 Task: Add Sprouts Lemon Garlic & Herb Riced Cauliflower to the cart.
Action: Mouse moved to (15, 114)
Screenshot: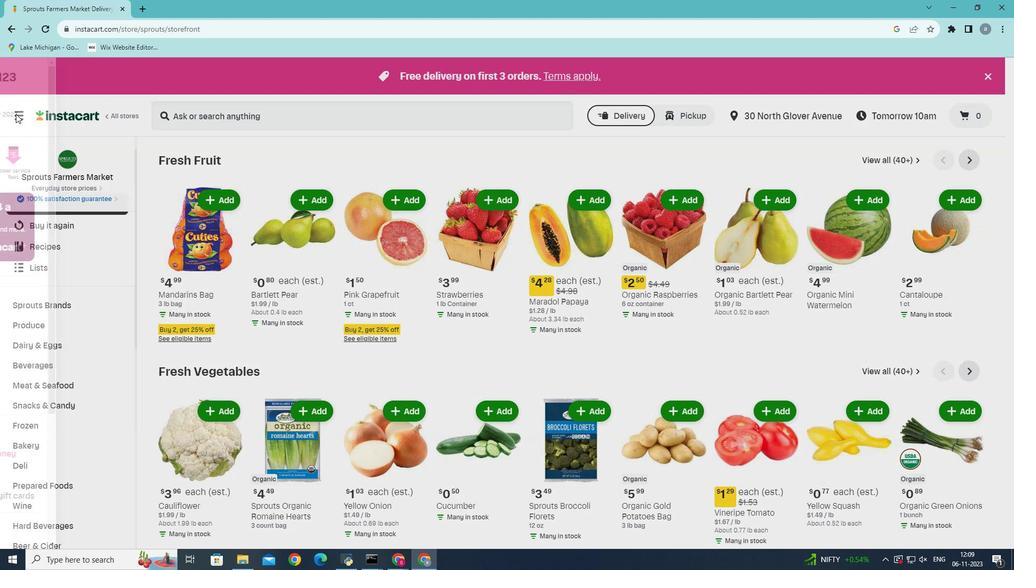 
Action: Mouse pressed left at (15, 114)
Screenshot: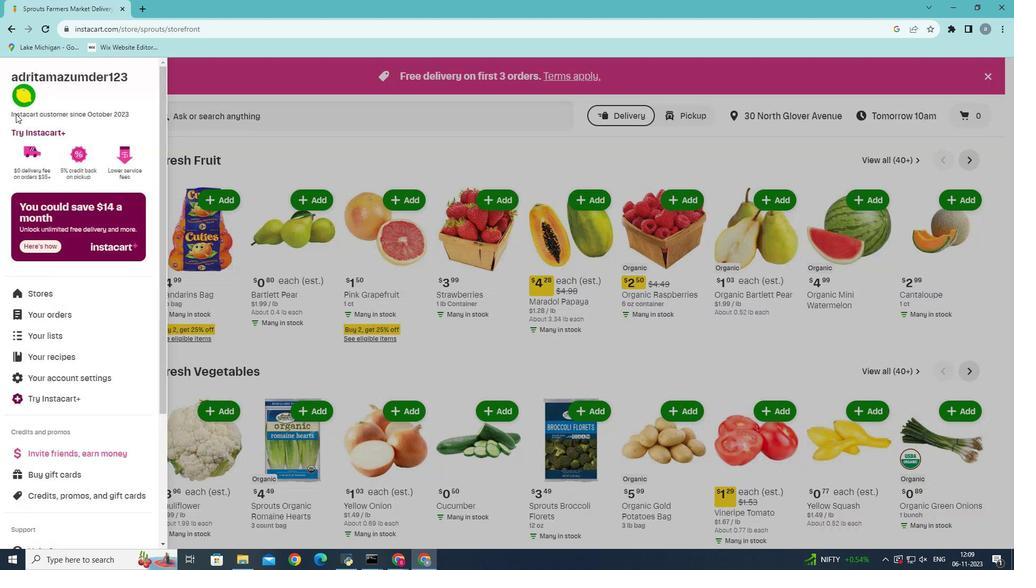 
Action: Mouse moved to (50, 293)
Screenshot: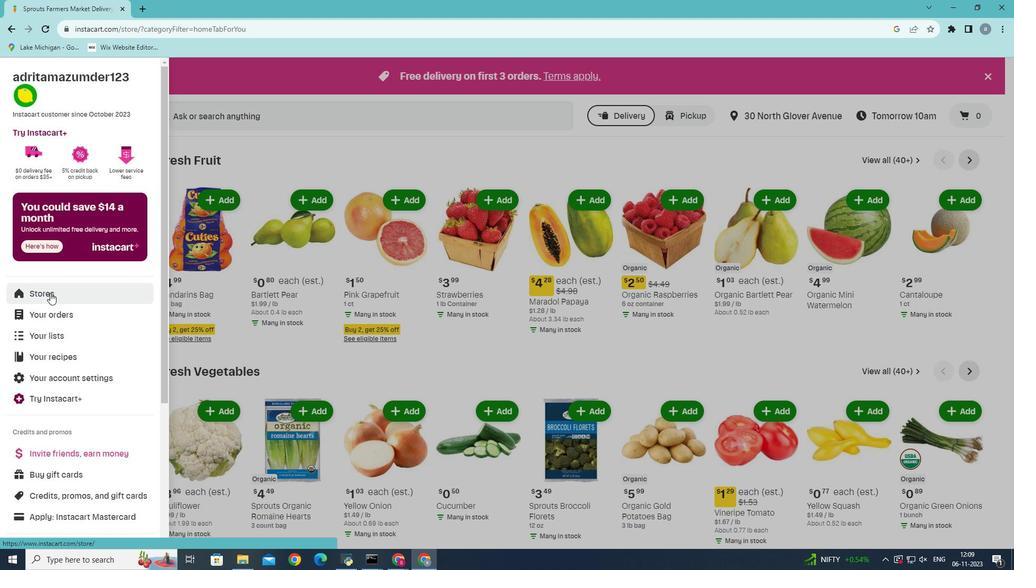 
Action: Mouse pressed left at (50, 293)
Screenshot: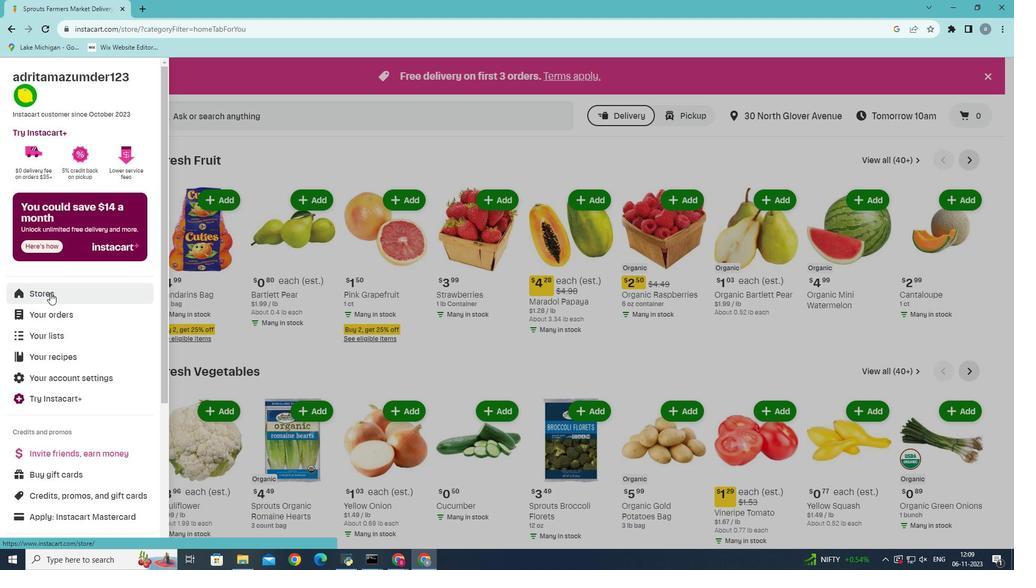 
Action: Mouse moved to (245, 115)
Screenshot: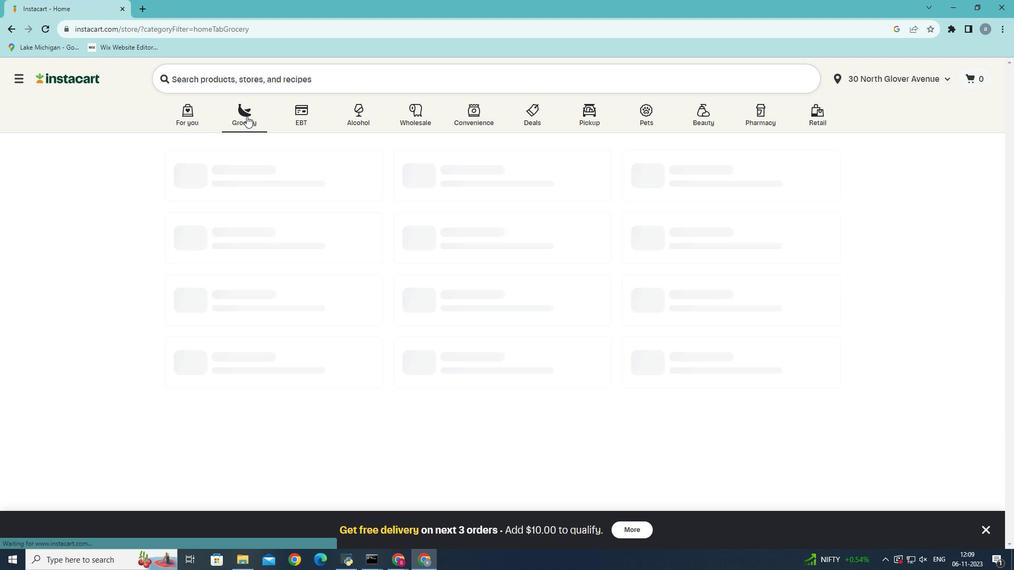 
Action: Mouse pressed left at (245, 115)
Screenshot: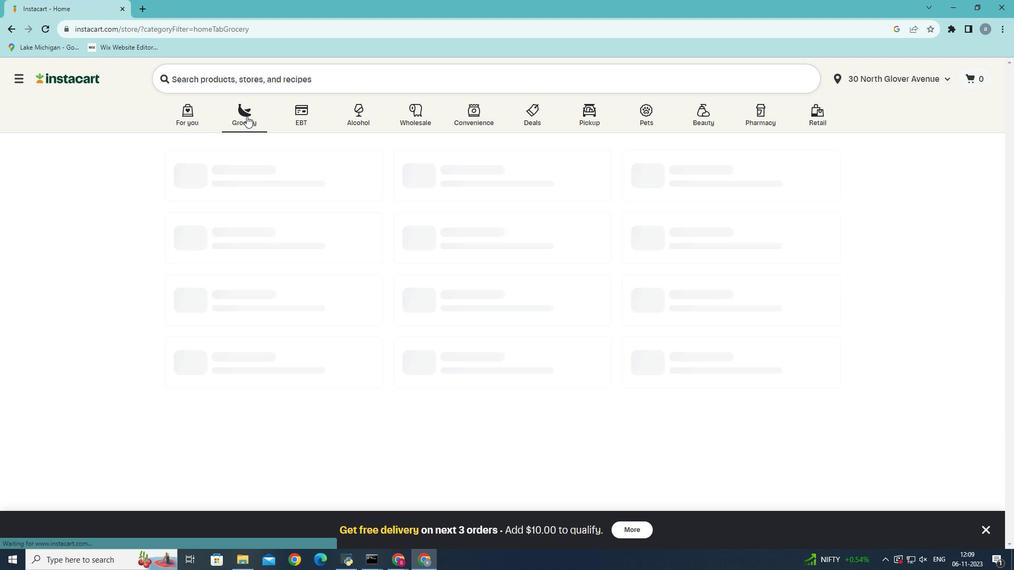 
Action: Mouse moved to (242, 306)
Screenshot: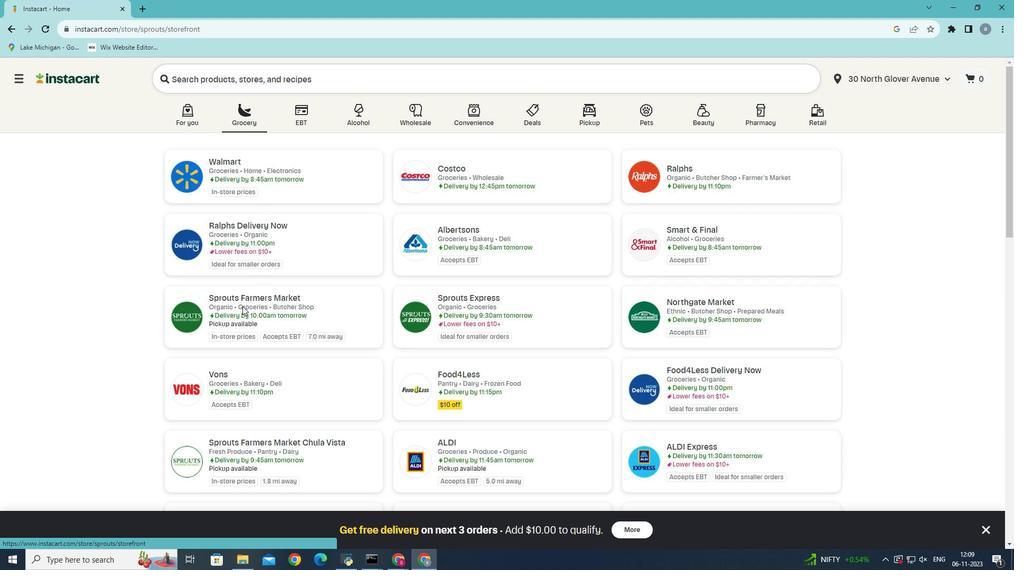 
Action: Mouse pressed left at (242, 306)
Screenshot: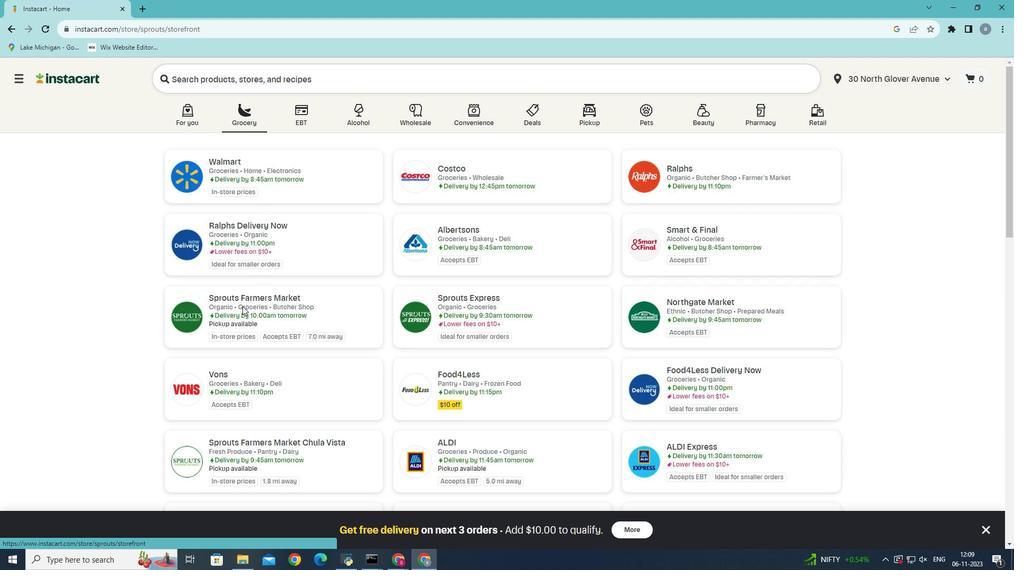 
Action: Mouse moved to (58, 470)
Screenshot: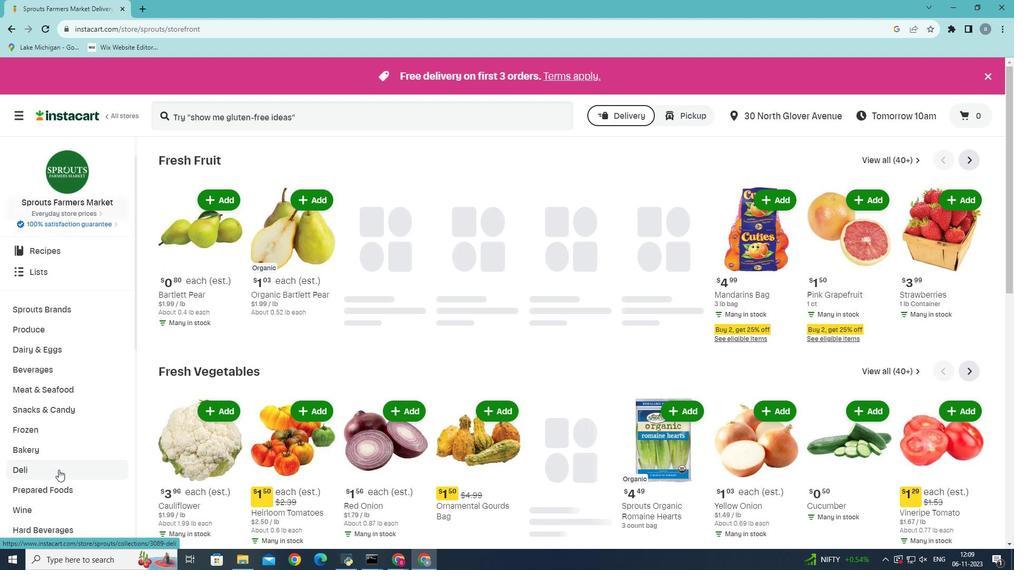 
Action: Mouse scrolled (58, 469) with delta (0, 0)
Screenshot: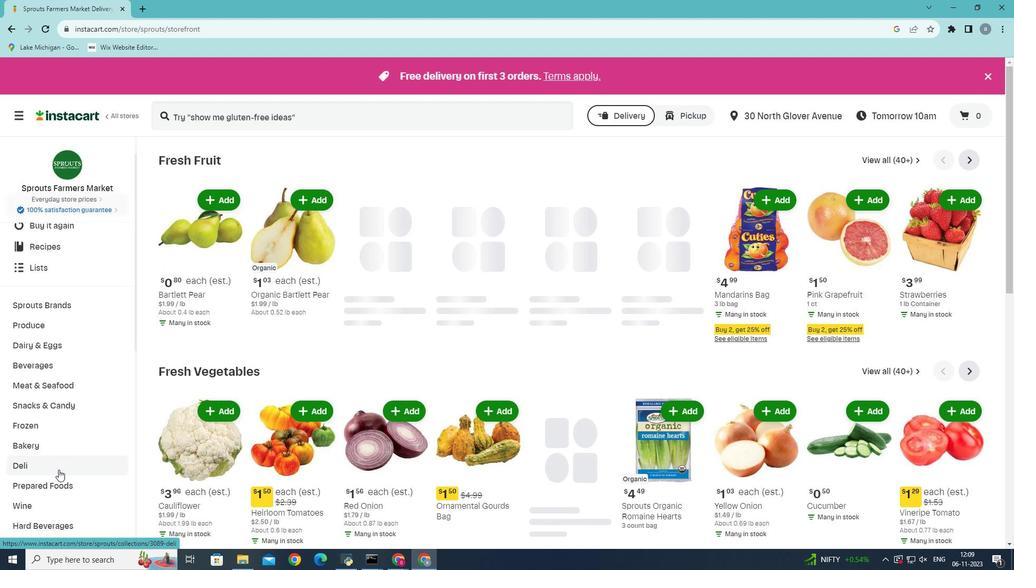 
Action: Mouse moved to (51, 484)
Screenshot: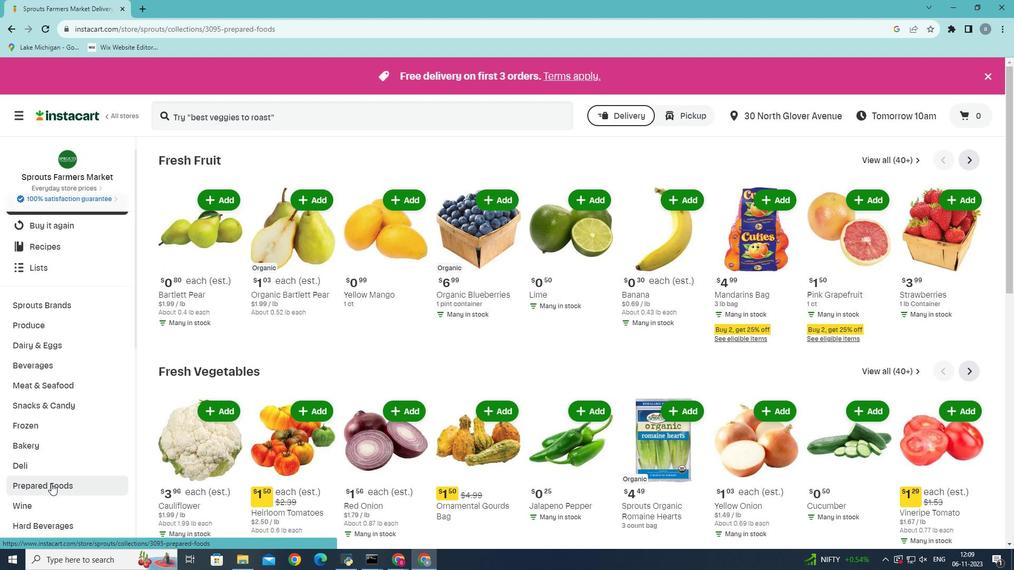 
Action: Mouse pressed left at (51, 484)
Screenshot: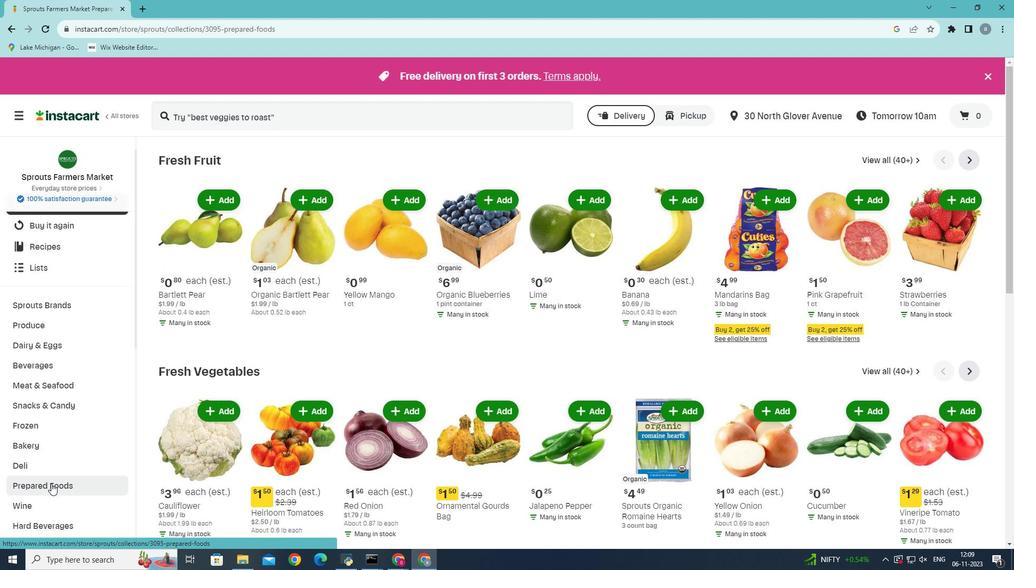 
Action: Mouse moved to (363, 183)
Screenshot: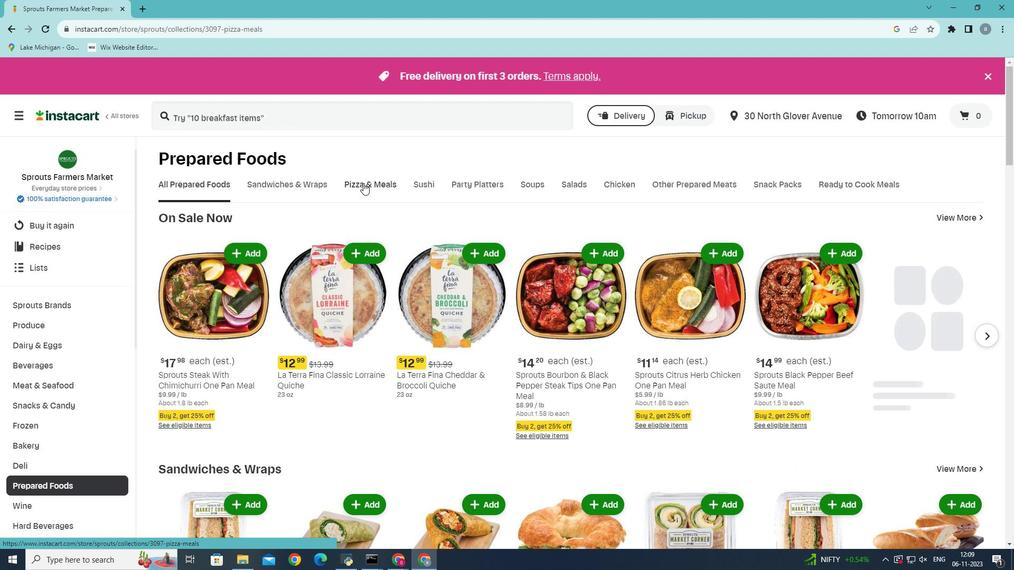 
Action: Mouse pressed left at (363, 183)
Screenshot: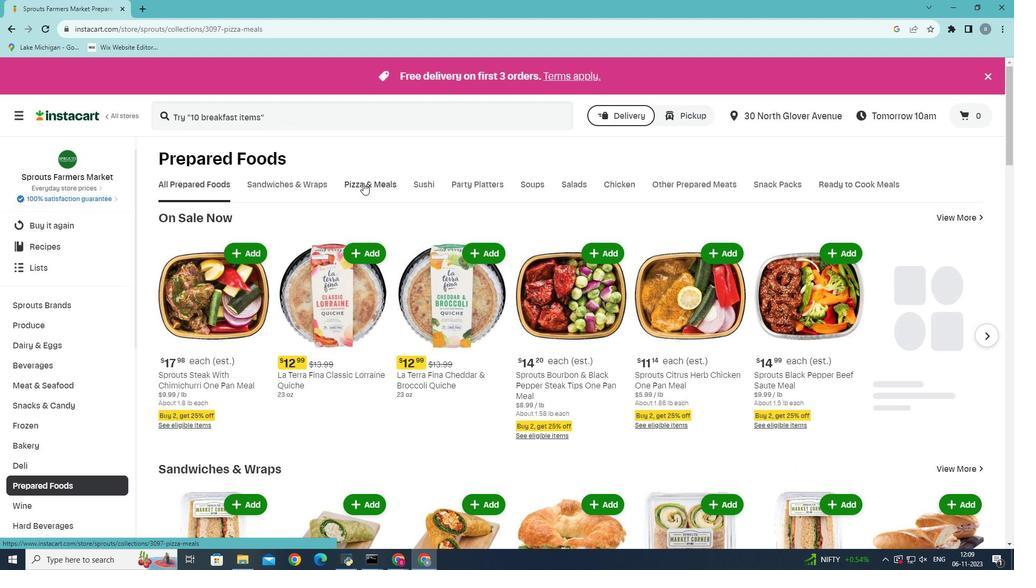 
Action: Mouse moved to (744, 235)
Screenshot: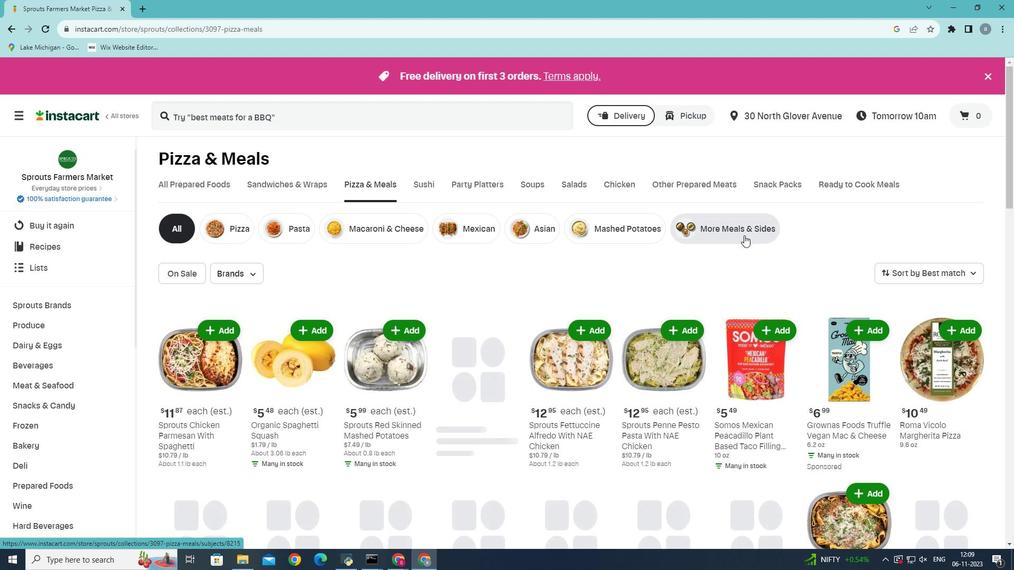 
Action: Mouse pressed left at (744, 235)
Screenshot: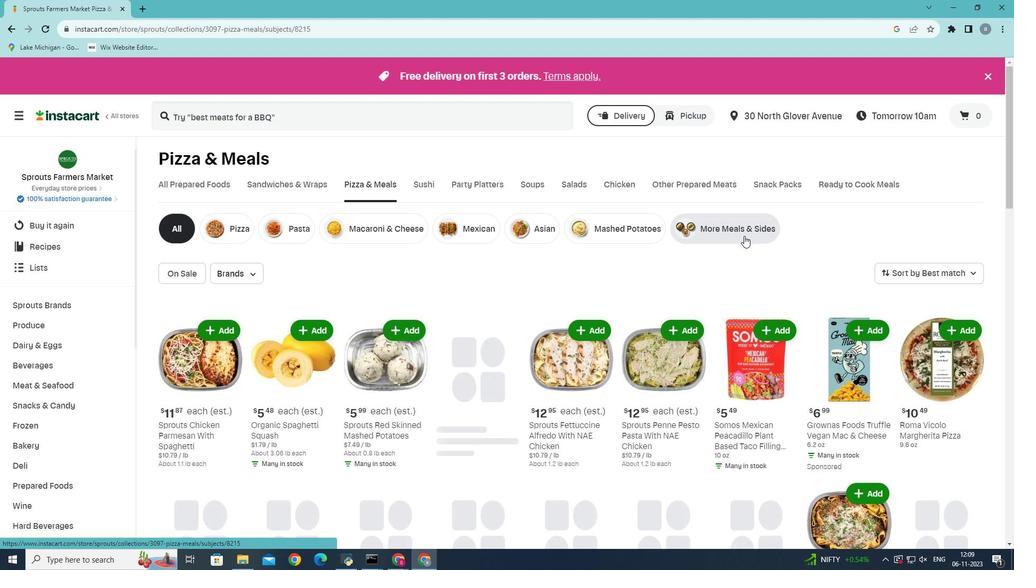 
Action: Mouse moved to (283, 113)
Screenshot: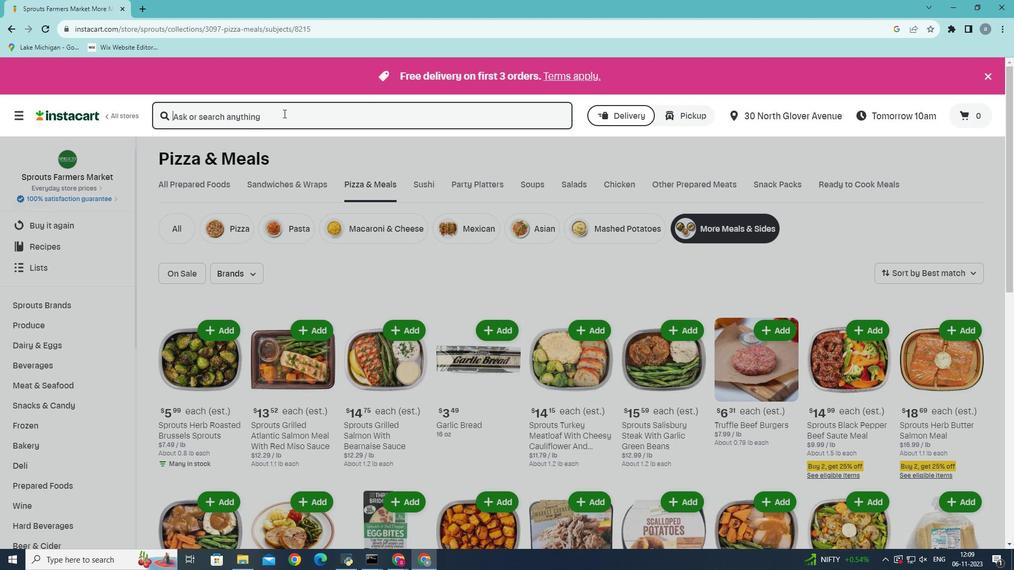 
Action: Mouse pressed left at (283, 113)
Screenshot: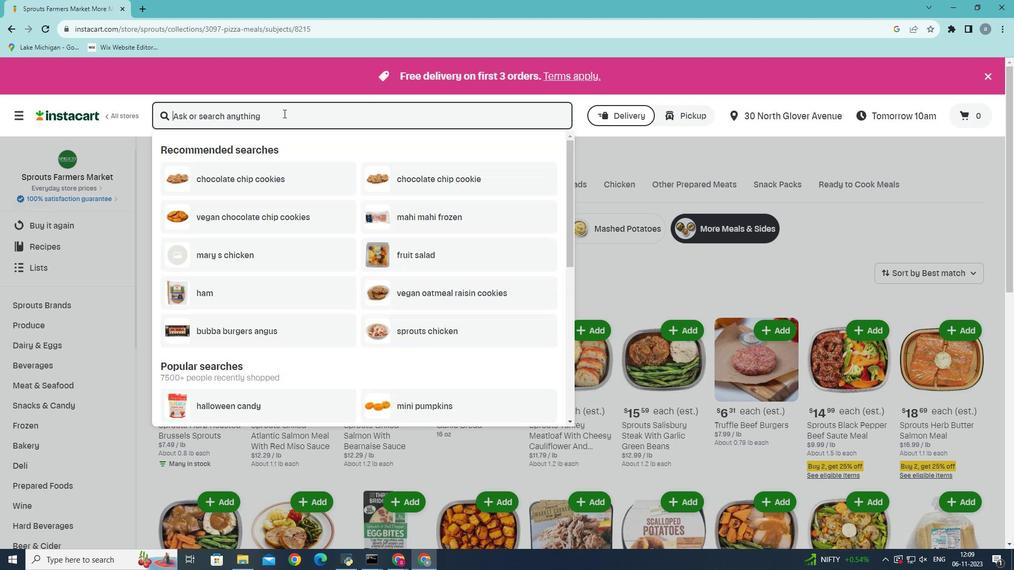 
Action: Key pressed <Key.shift>Sprout<Key.space>lem0on<Key.backspace><Key.backspace><Key.backspace><Key.backspace>mon<Key.space>garlic<Key.space>and<Key.space>herb<Key.space>ricr<Key.backspace>ed<Key.space>cauliflower<Key.enter>
Screenshot: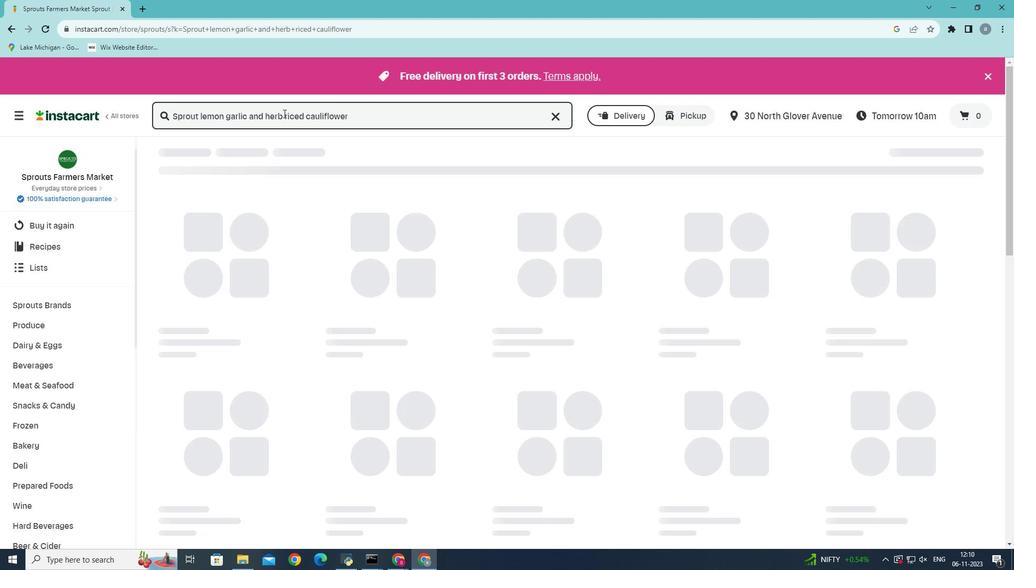 
Action: Mouse moved to (300, 229)
Screenshot: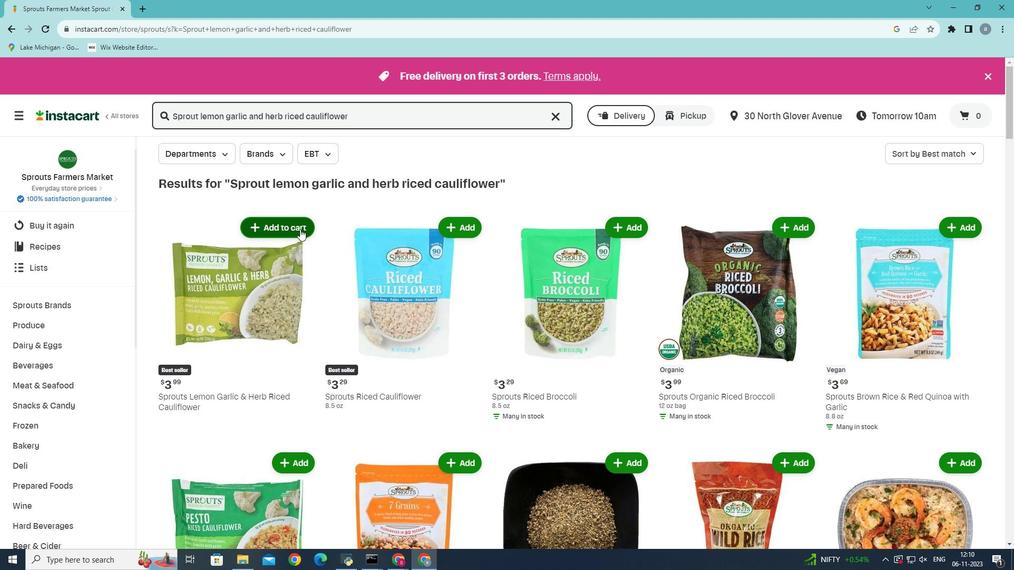 
Action: Mouse pressed left at (300, 229)
Screenshot: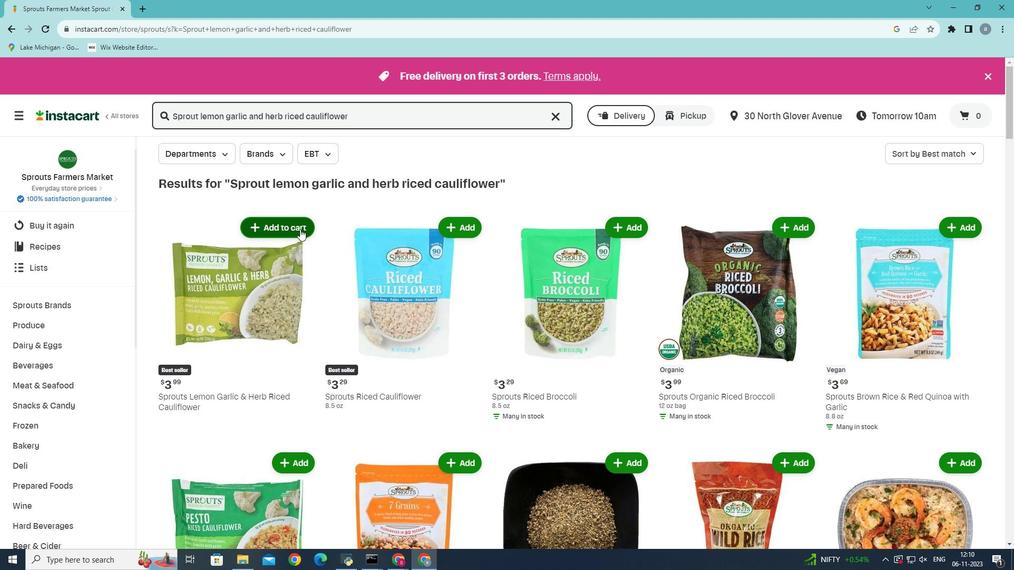 
Action: Mouse moved to (303, 223)
Screenshot: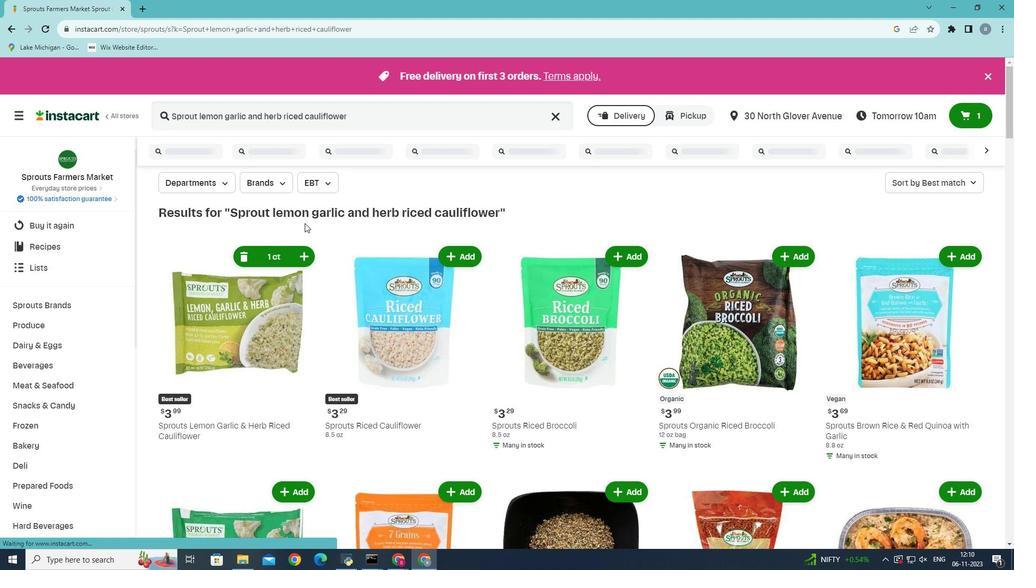 
